 Task: Compose an email to taskers4@outlook.com with the subject 'hello', body 'How are you', set voting buttons to 'Approve/Reject', importance to 'High', and sensitivity to 'Personal'.
Action: Mouse moved to (58, 54)
Screenshot: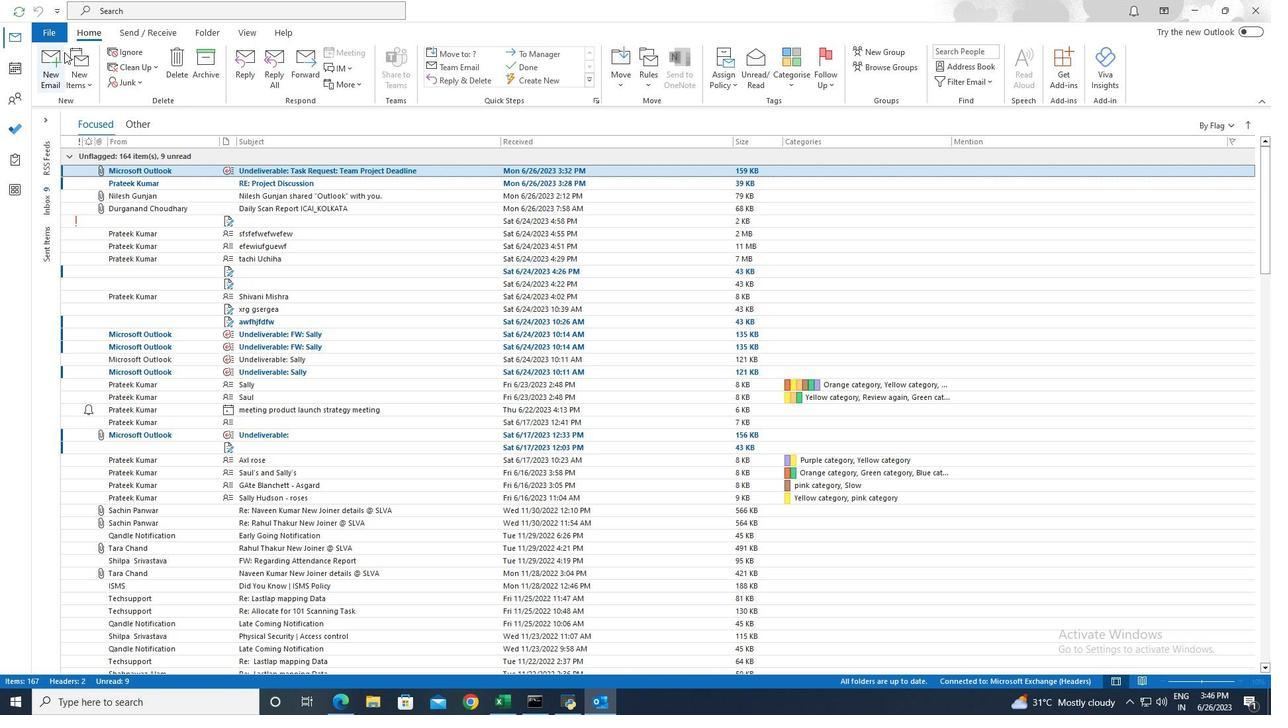
Action: Mouse pressed left at (58, 54)
Screenshot: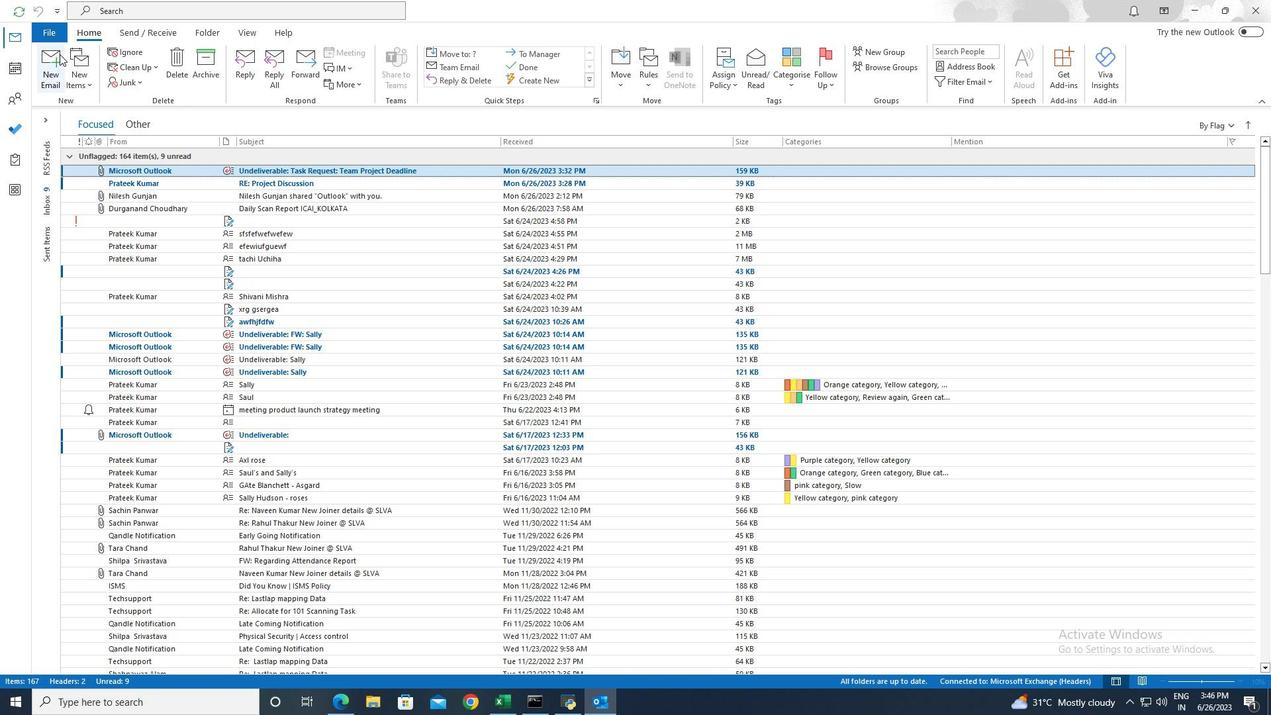 
Action: Mouse moved to (154, 187)
Screenshot: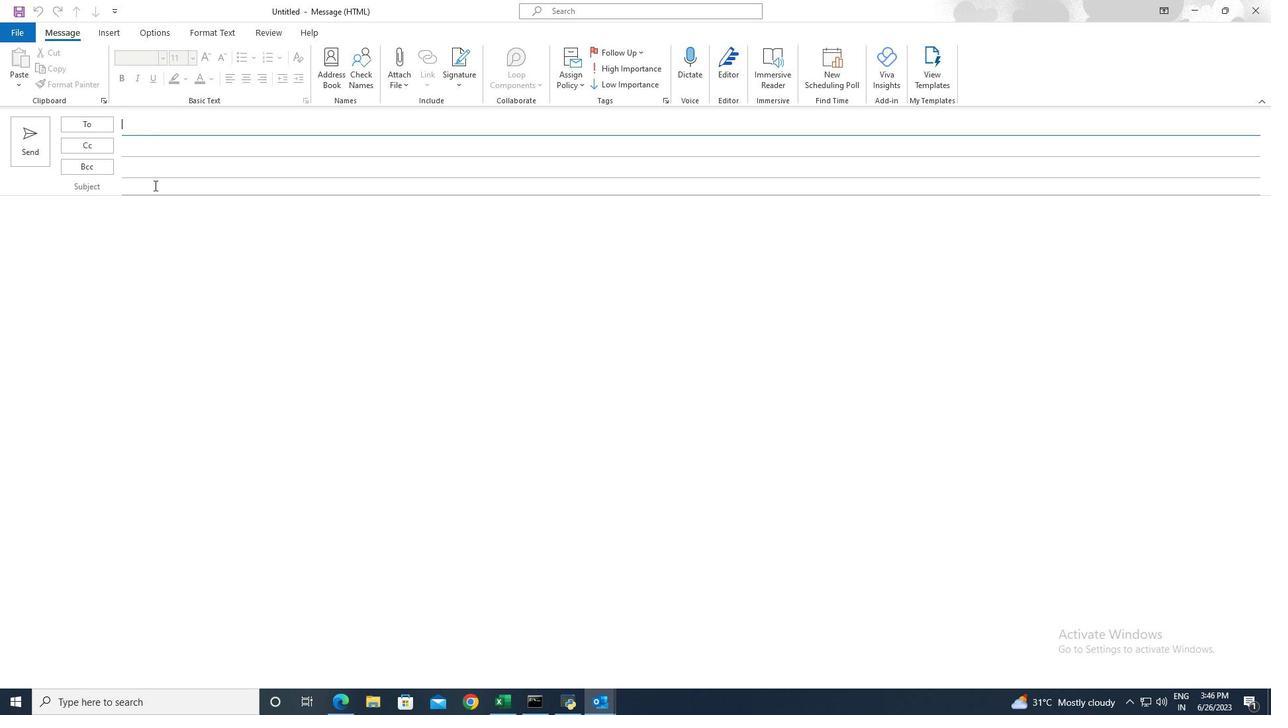 
Action: Mouse pressed left at (154, 187)
Screenshot: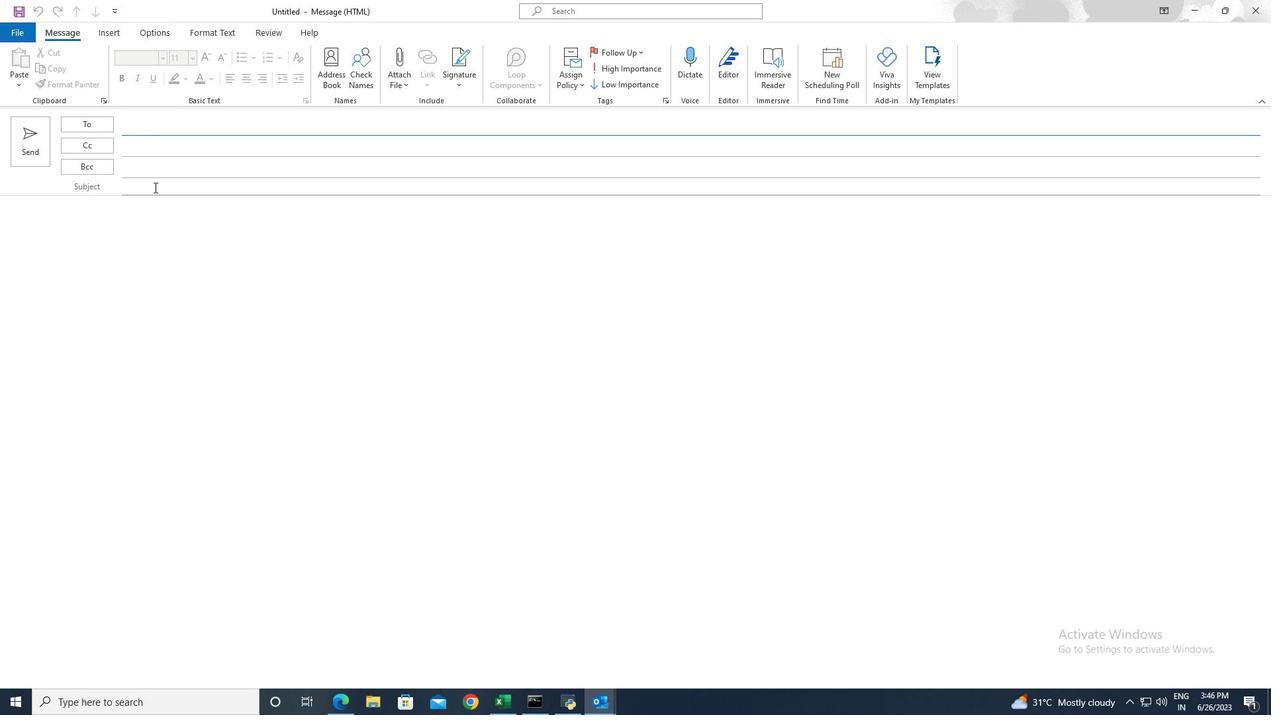 
Action: Key pressed hello
Screenshot: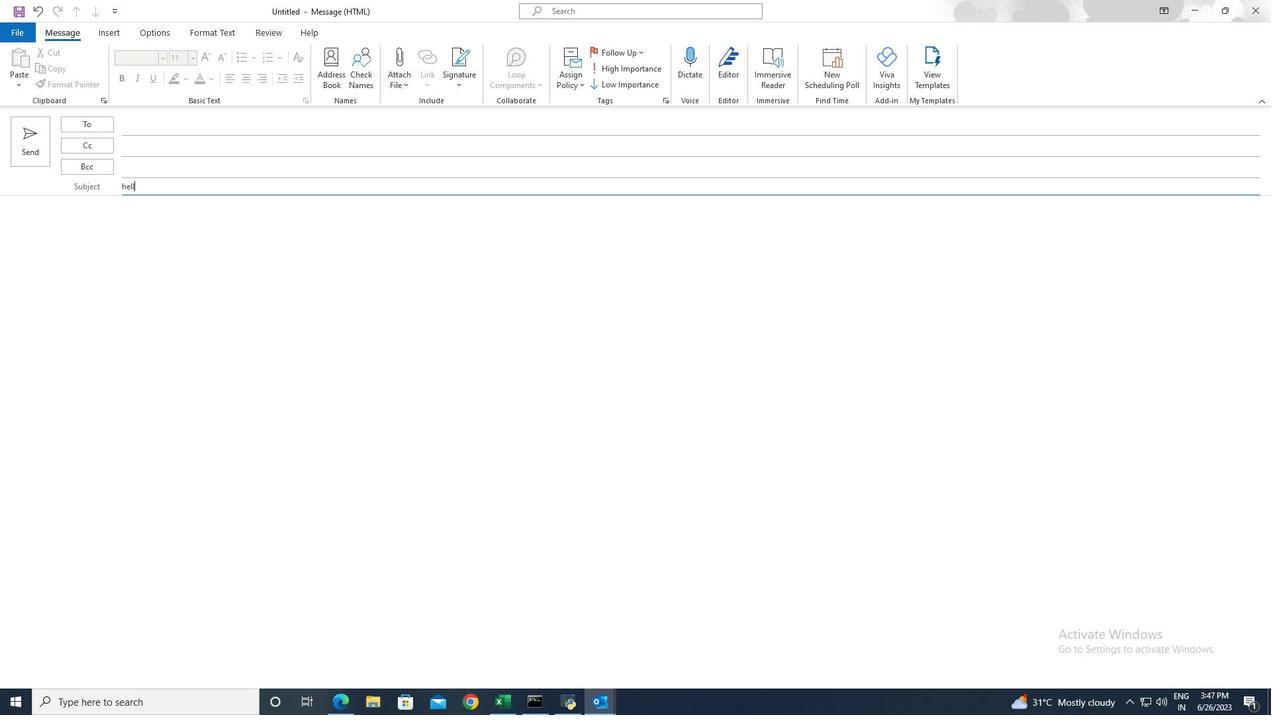 
Action: Mouse moved to (129, 202)
Screenshot: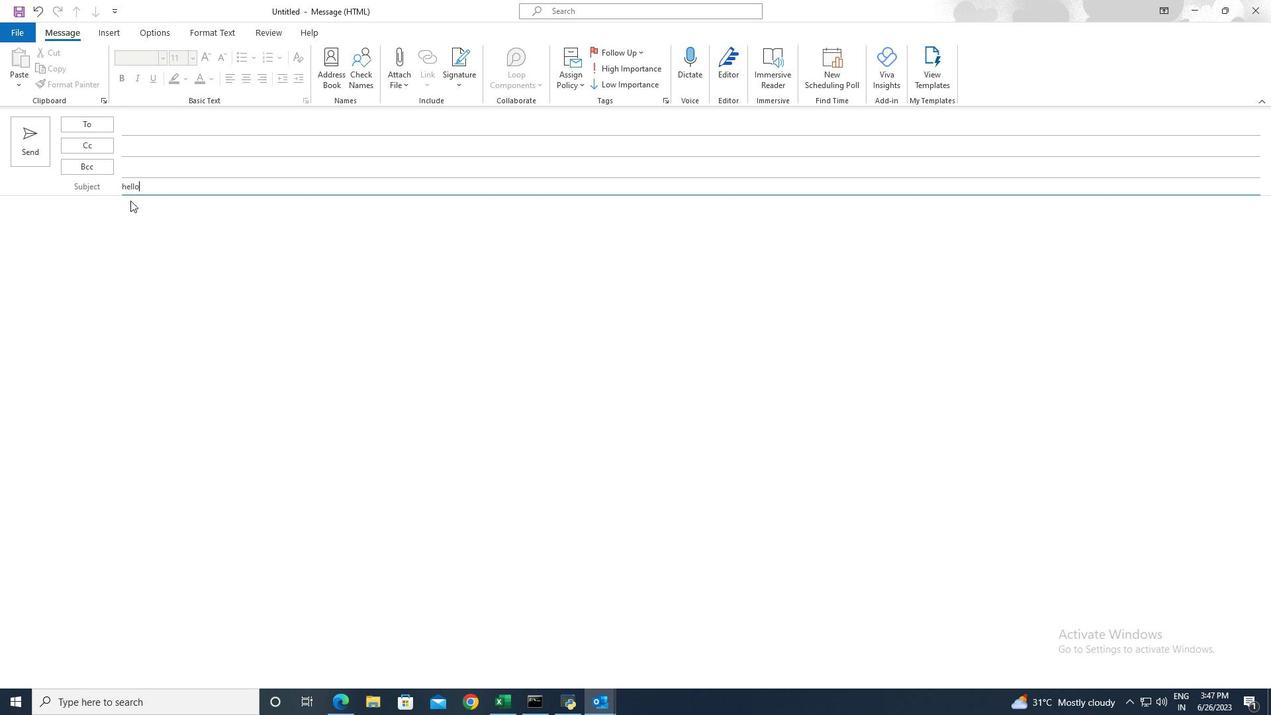
Action: Mouse pressed left at (129, 202)
Screenshot: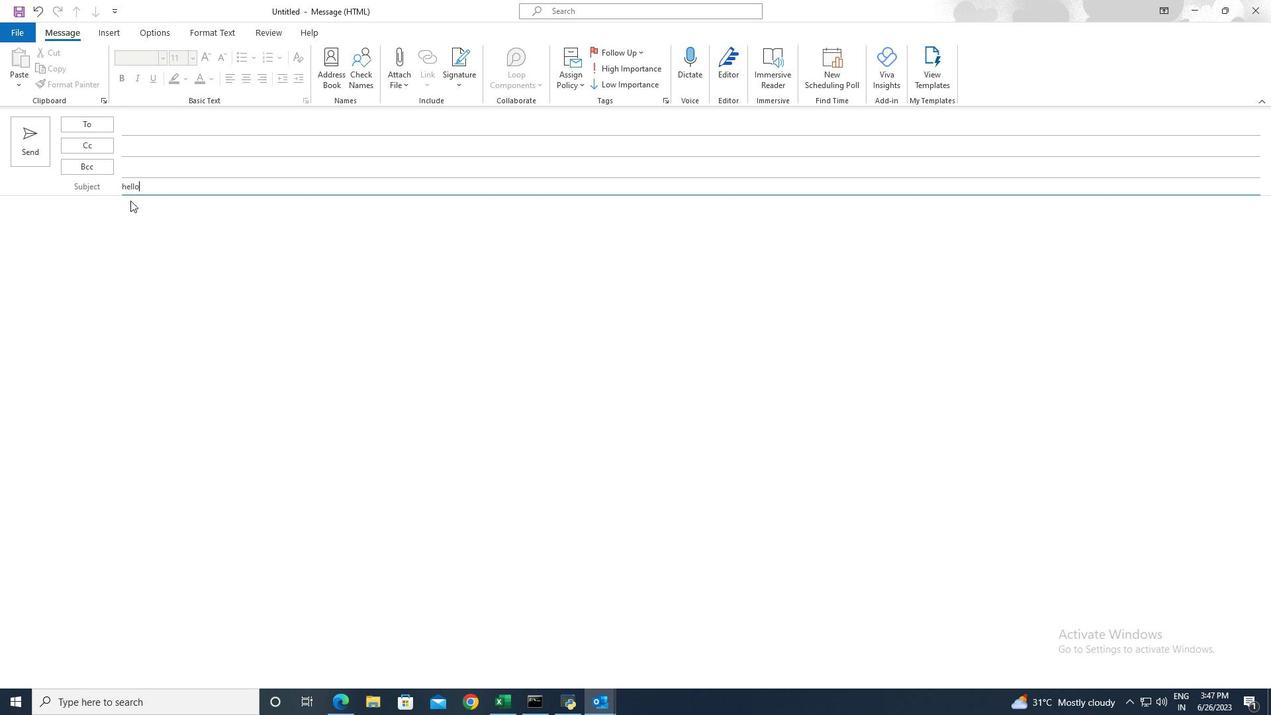 
Action: Key pressed <Key.shift>How<Key.space>are<Key.space>you
Screenshot: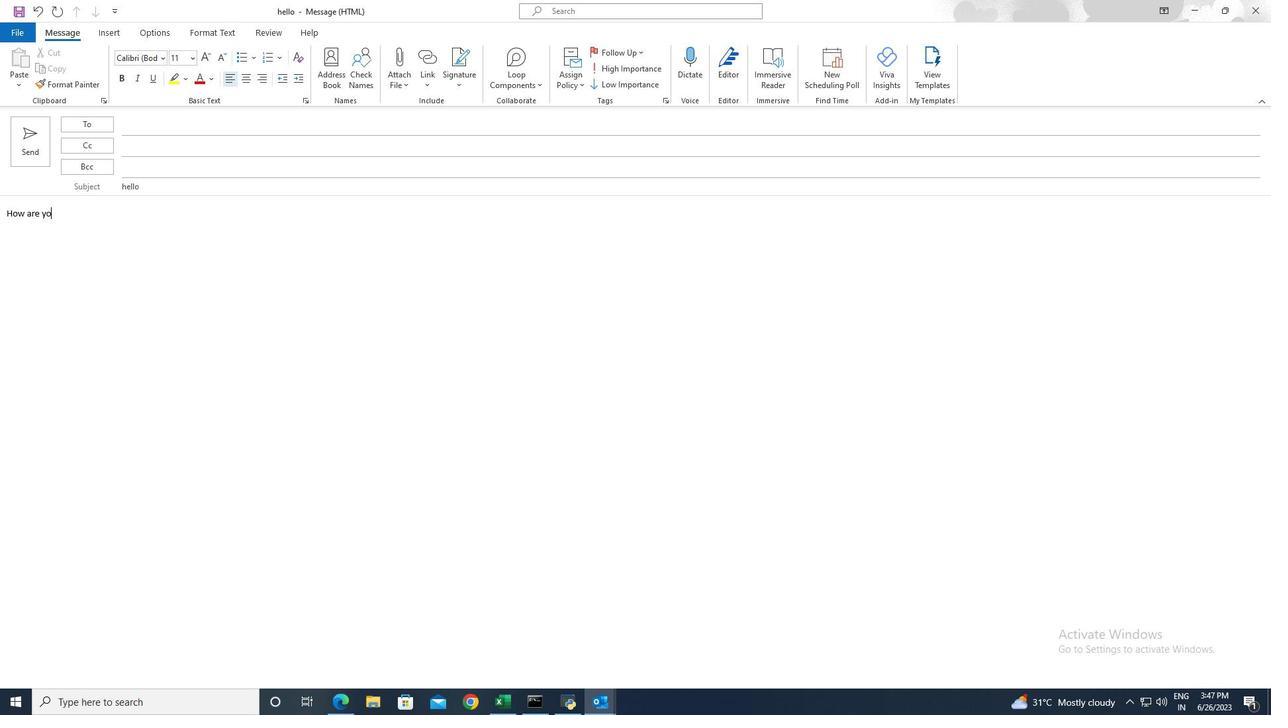 
Action: Mouse moved to (25, 31)
Screenshot: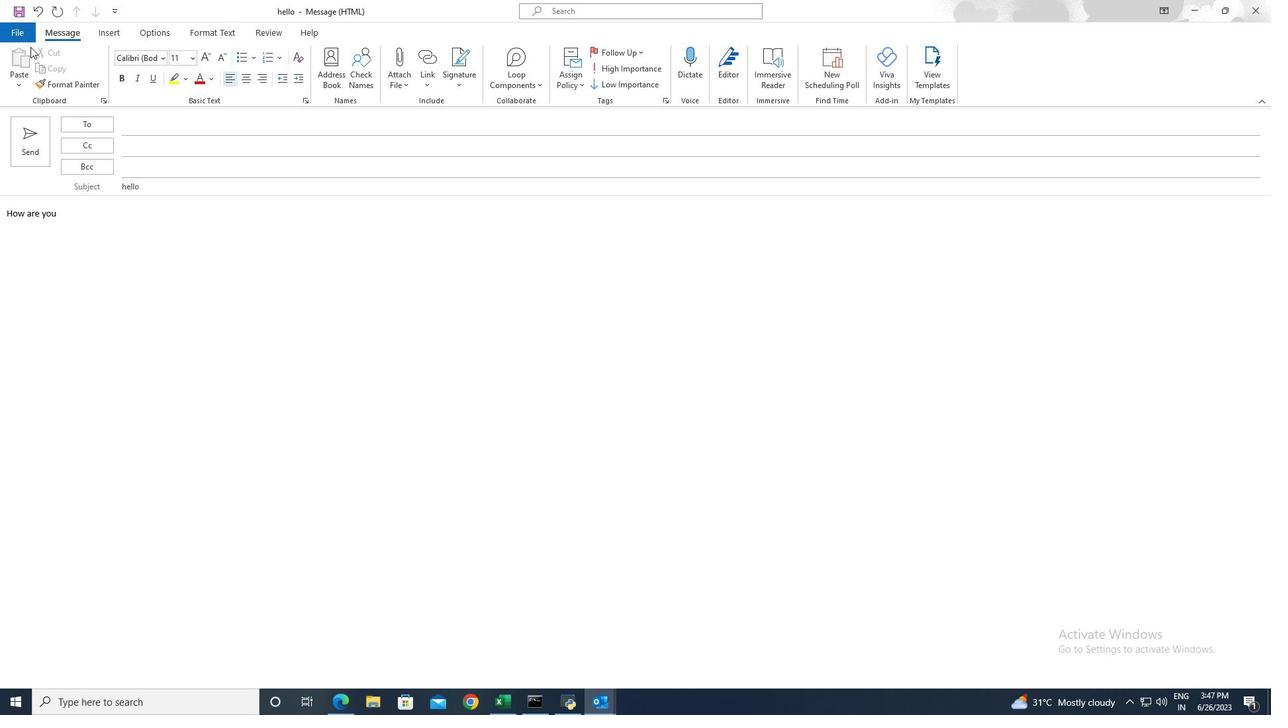 
Action: Mouse pressed left at (25, 31)
Screenshot: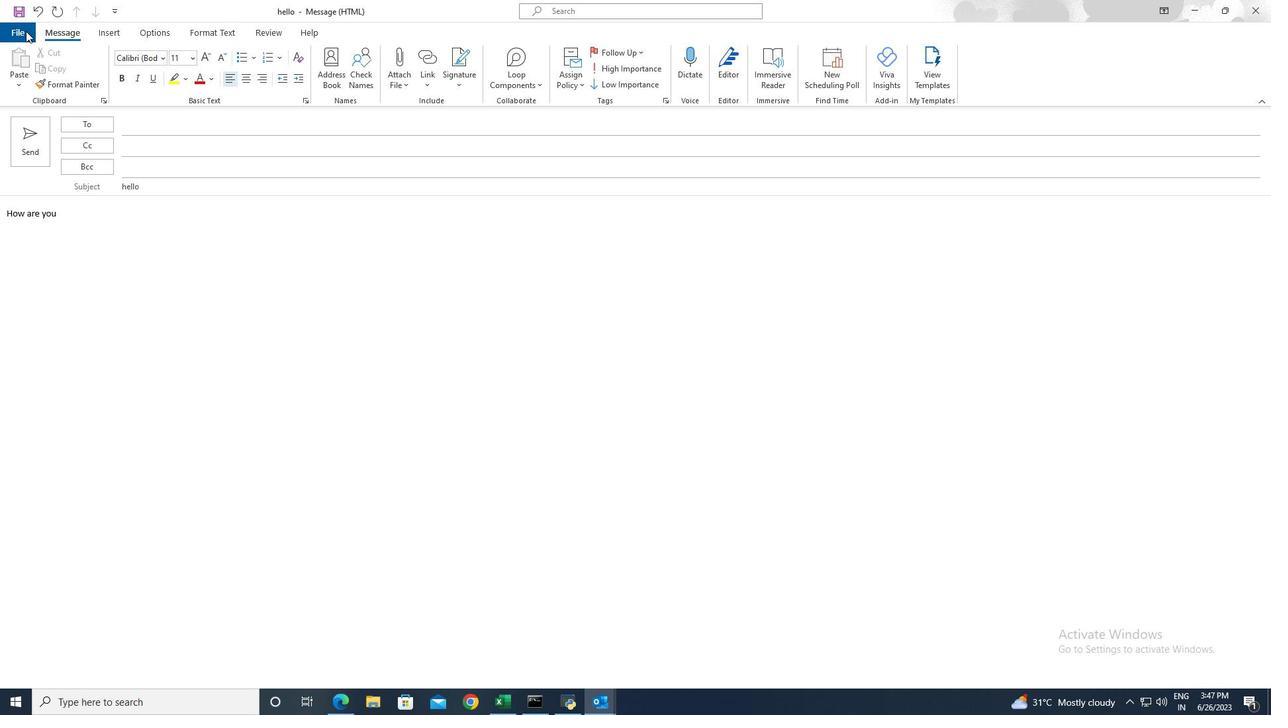 
Action: Mouse moved to (155, 160)
Screenshot: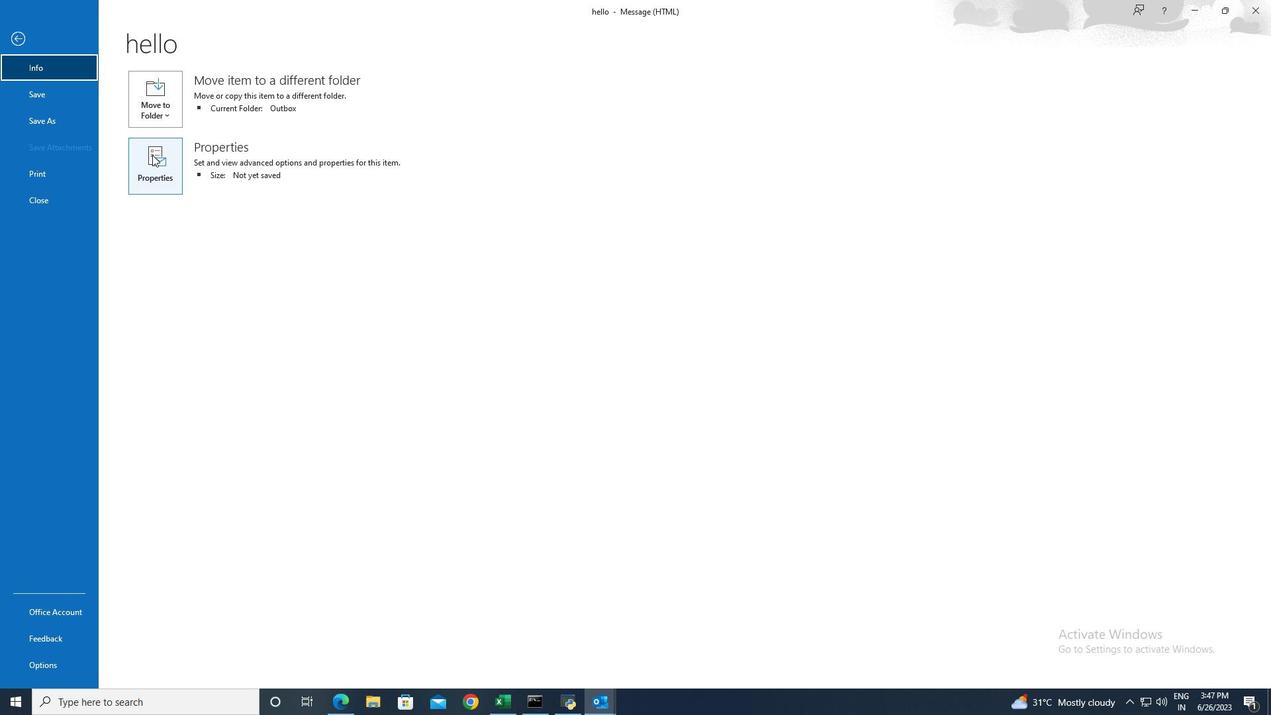 
Action: Mouse pressed left at (155, 160)
Screenshot: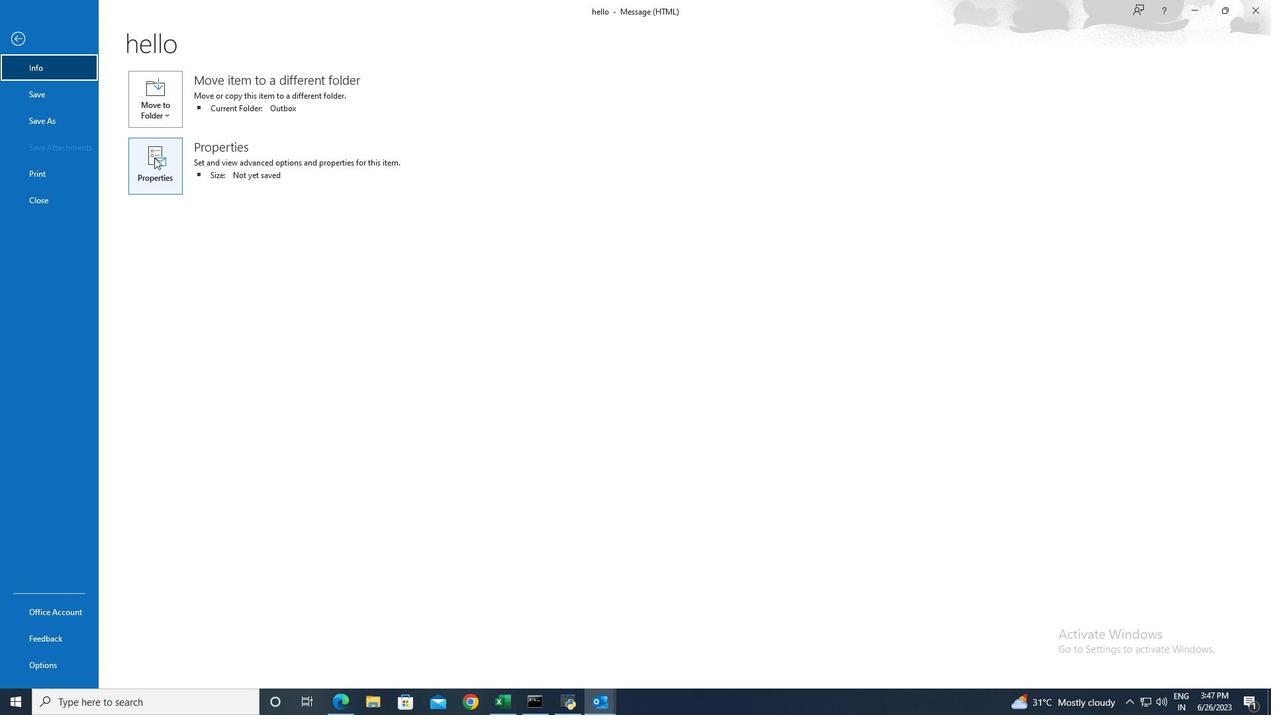 
Action: Mouse moved to (576, 239)
Screenshot: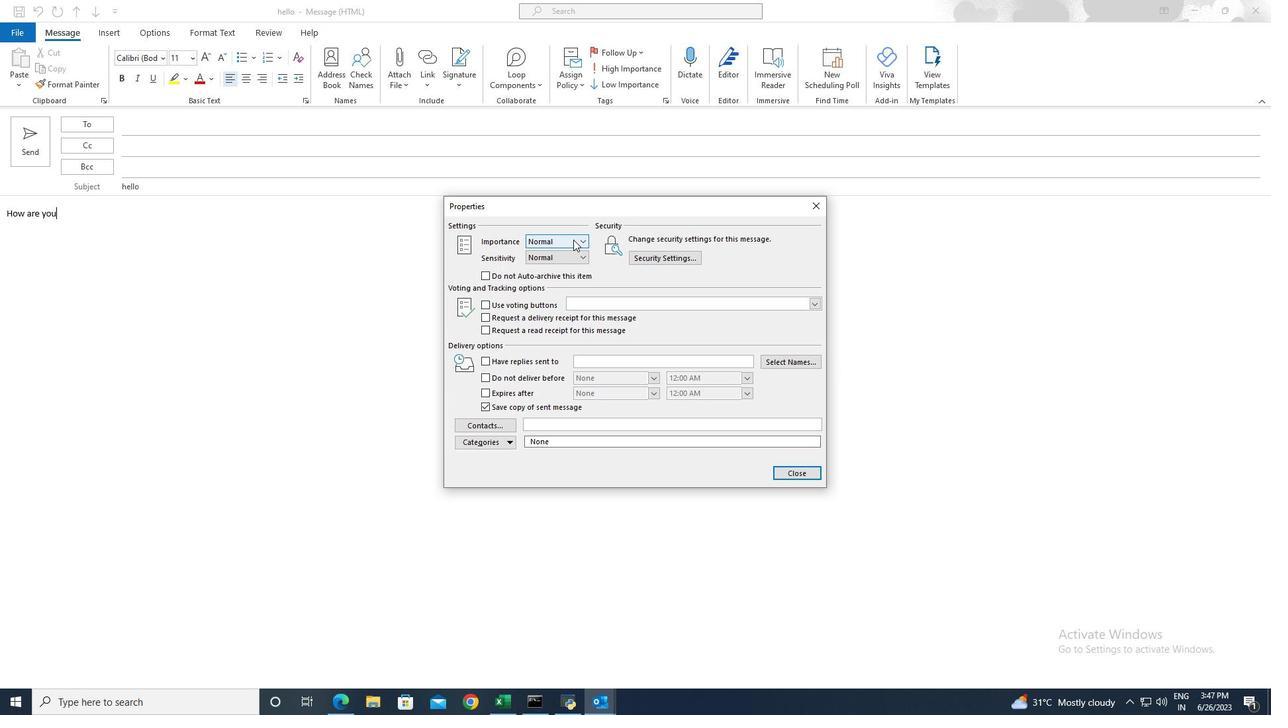
Action: Mouse pressed left at (576, 239)
Screenshot: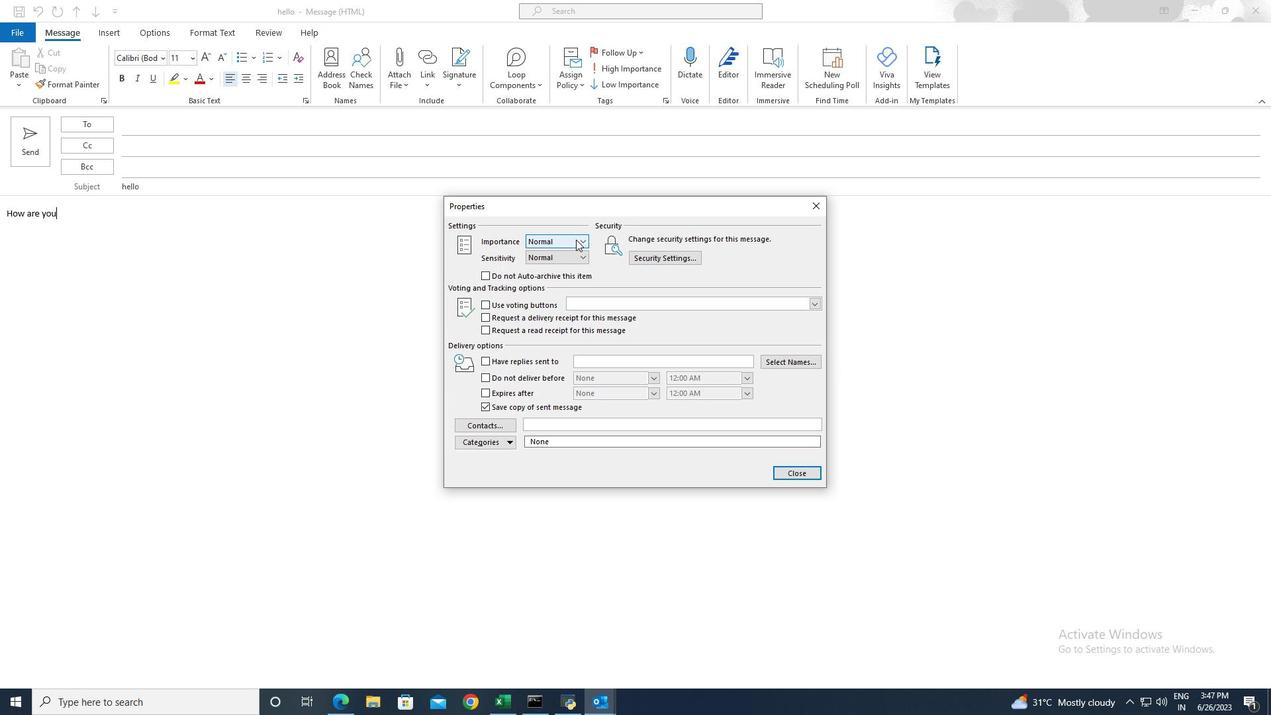 
Action: Mouse moved to (572, 268)
Screenshot: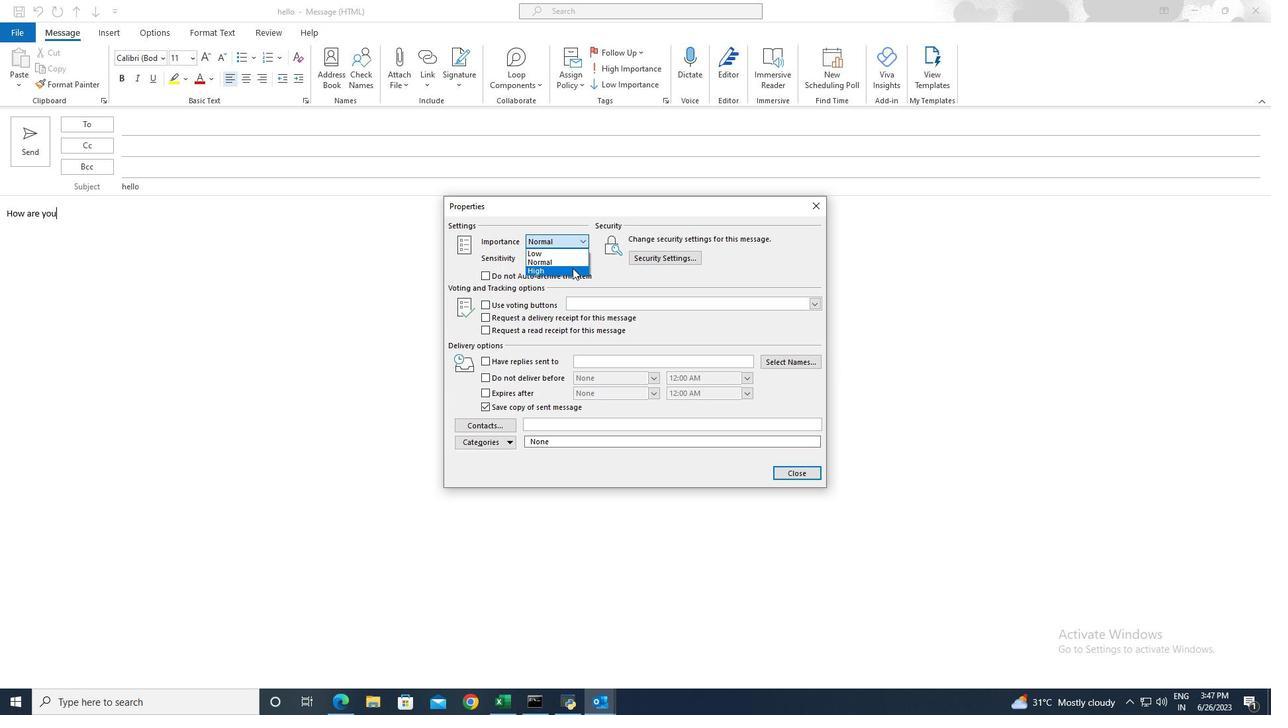 
Action: Mouse pressed left at (572, 268)
Screenshot: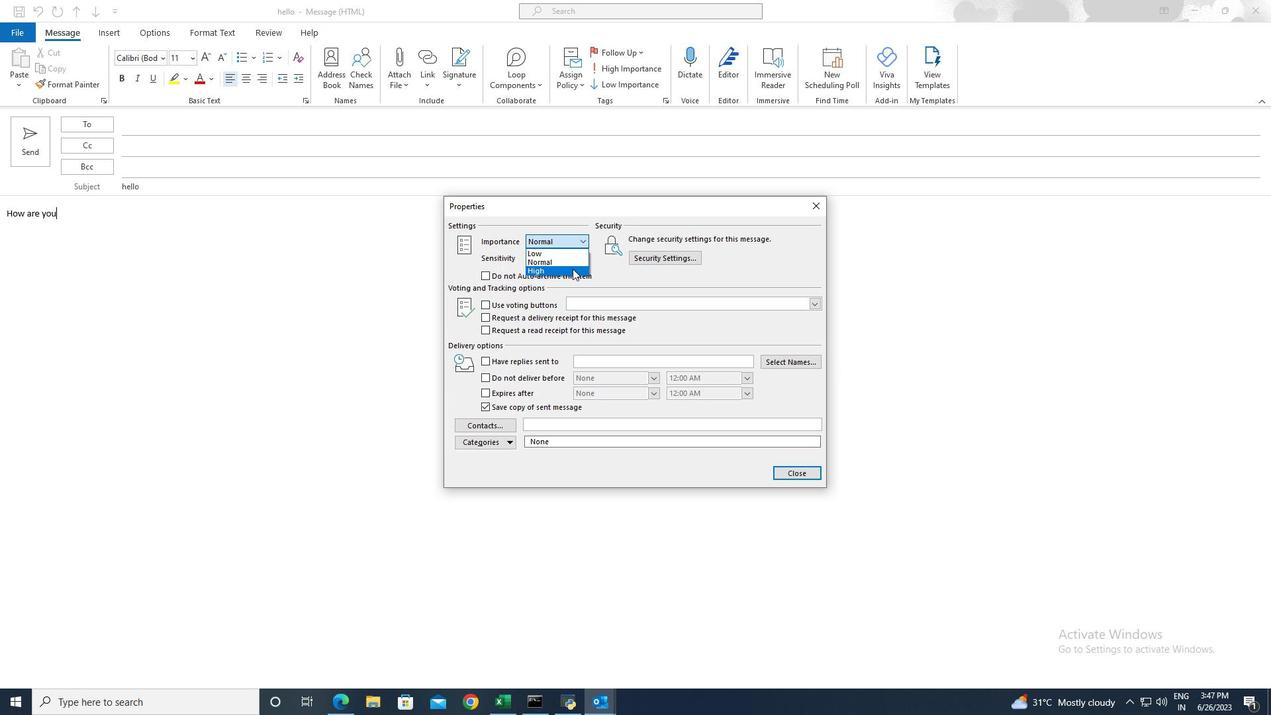 
Action: Mouse moved to (586, 257)
Screenshot: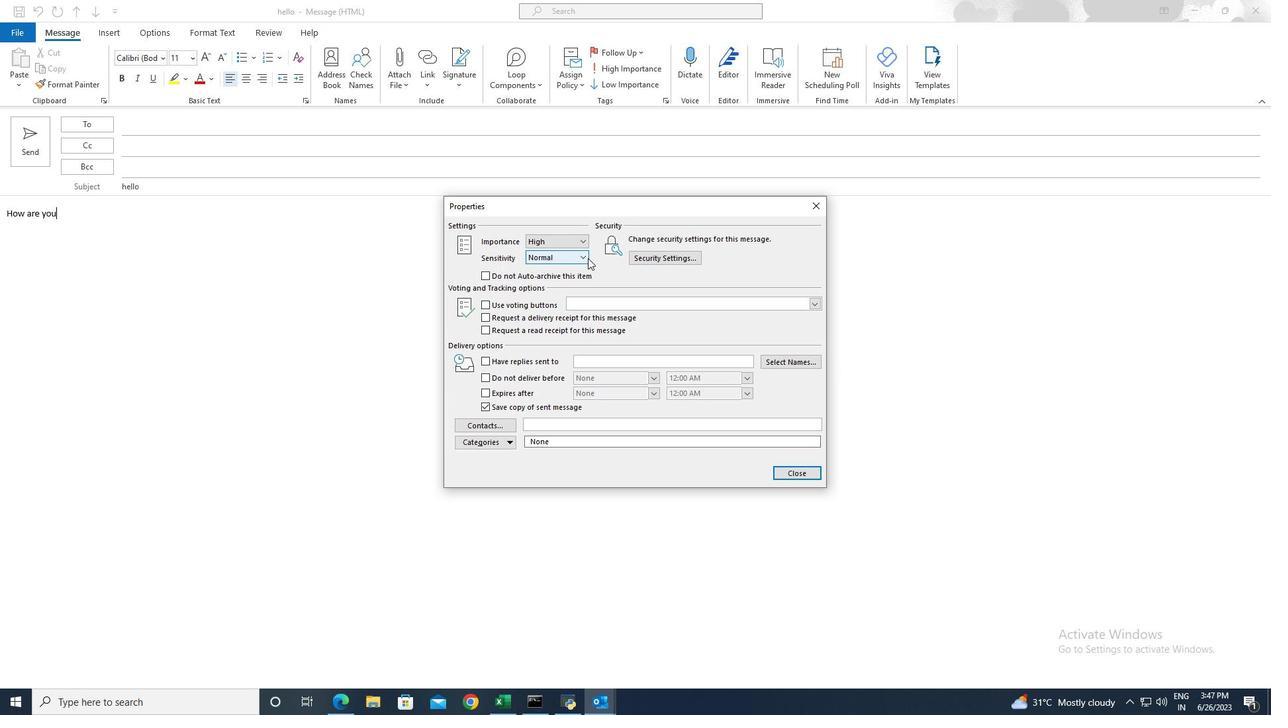 
Action: Mouse pressed left at (586, 257)
Screenshot: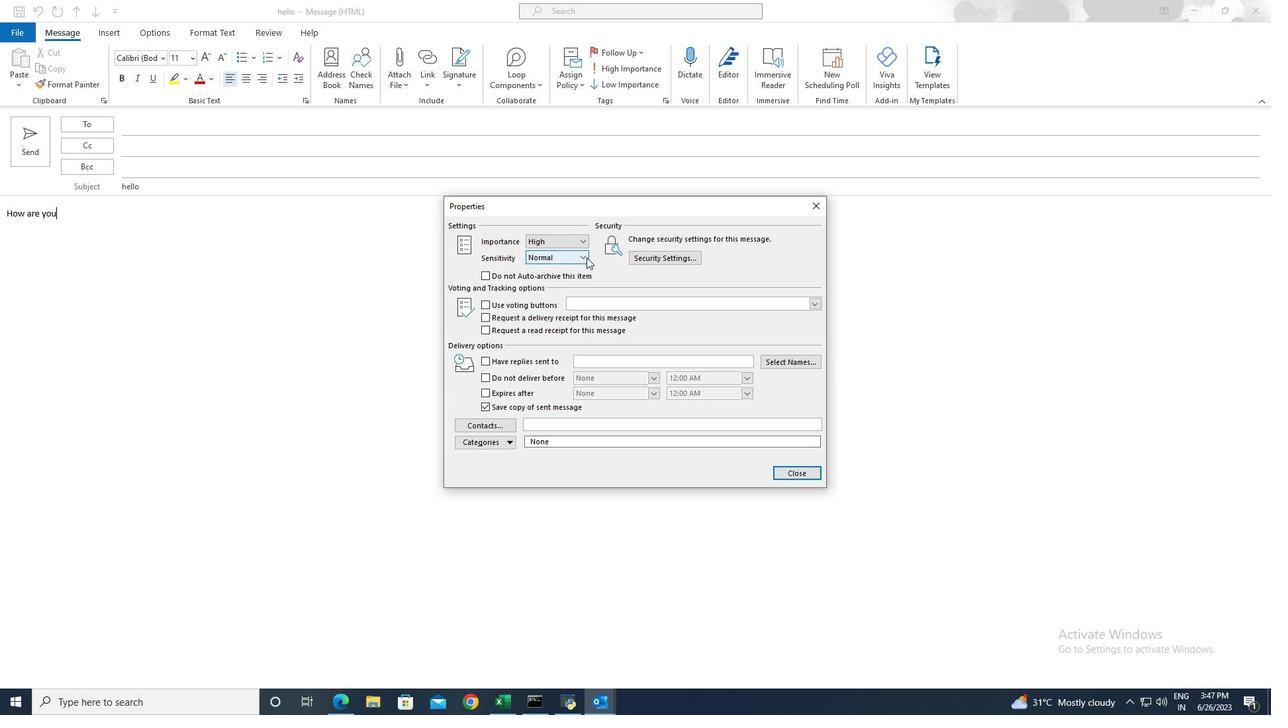 
Action: Mouse moved to (570, 274)
Screenshot: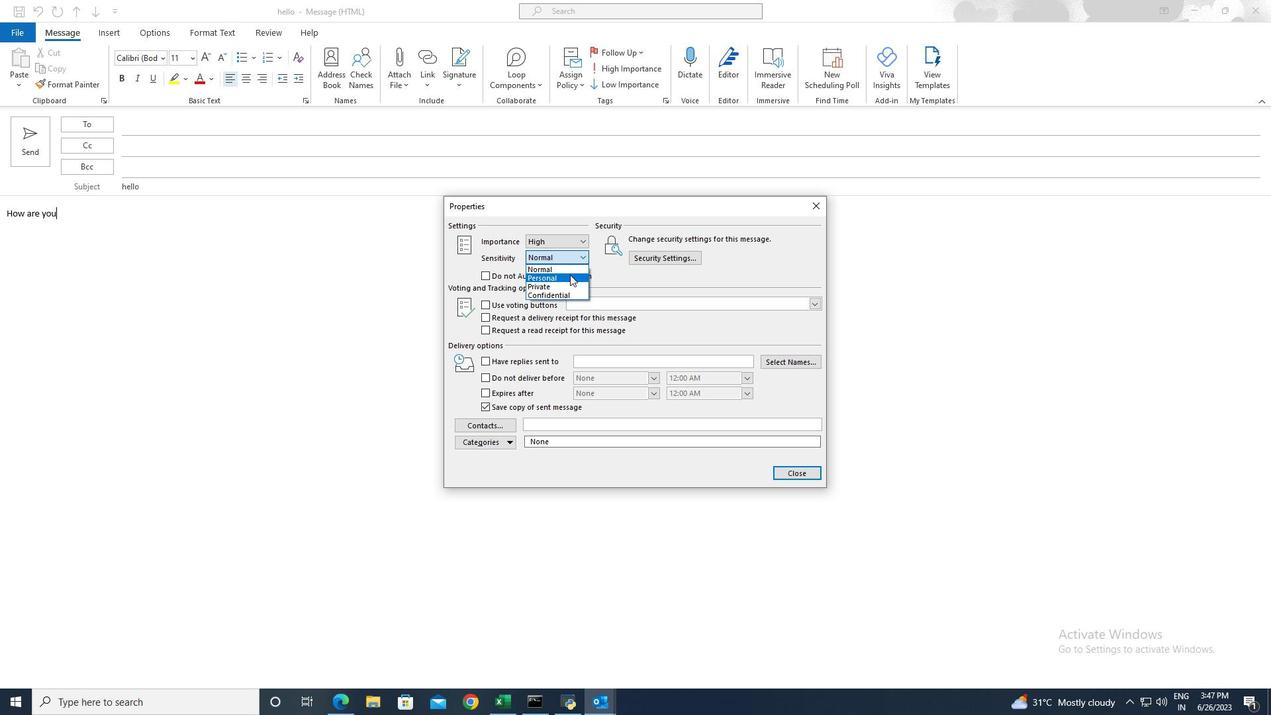 
Action: Mouse pressed left at (570, 274)
Screenshot: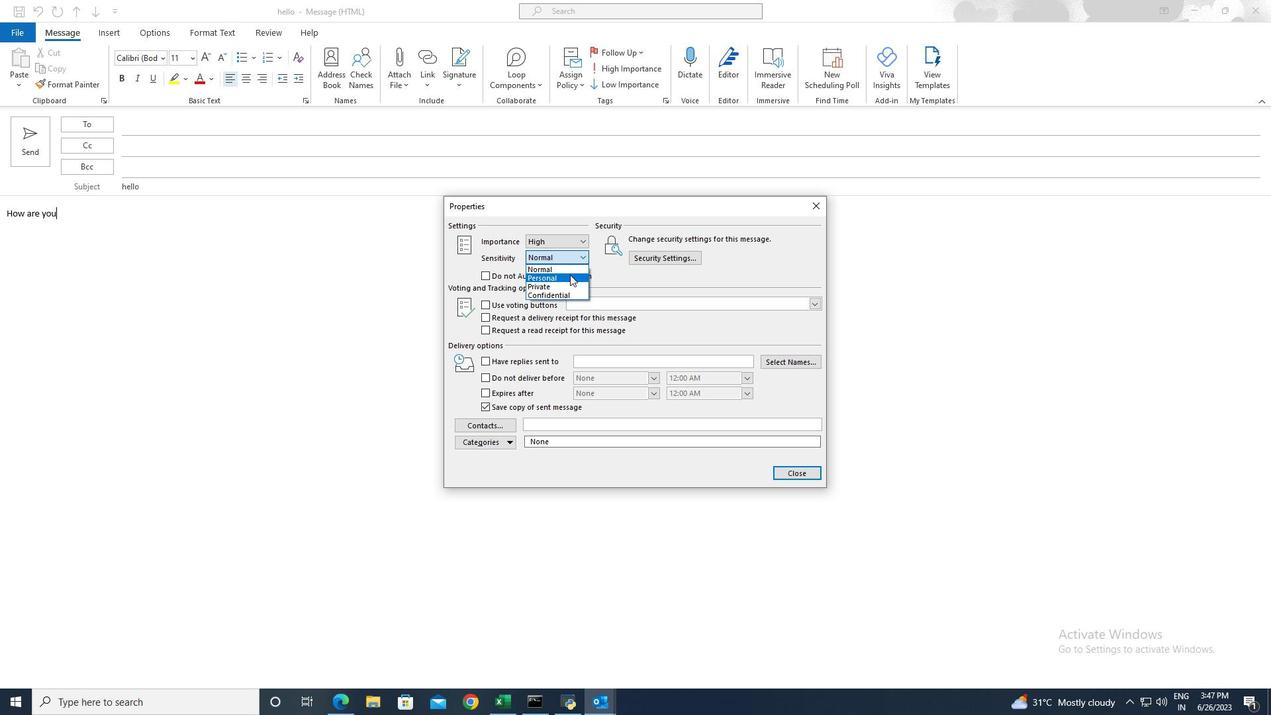 
Action: Mouse moved to (488, 276)
Screenshot: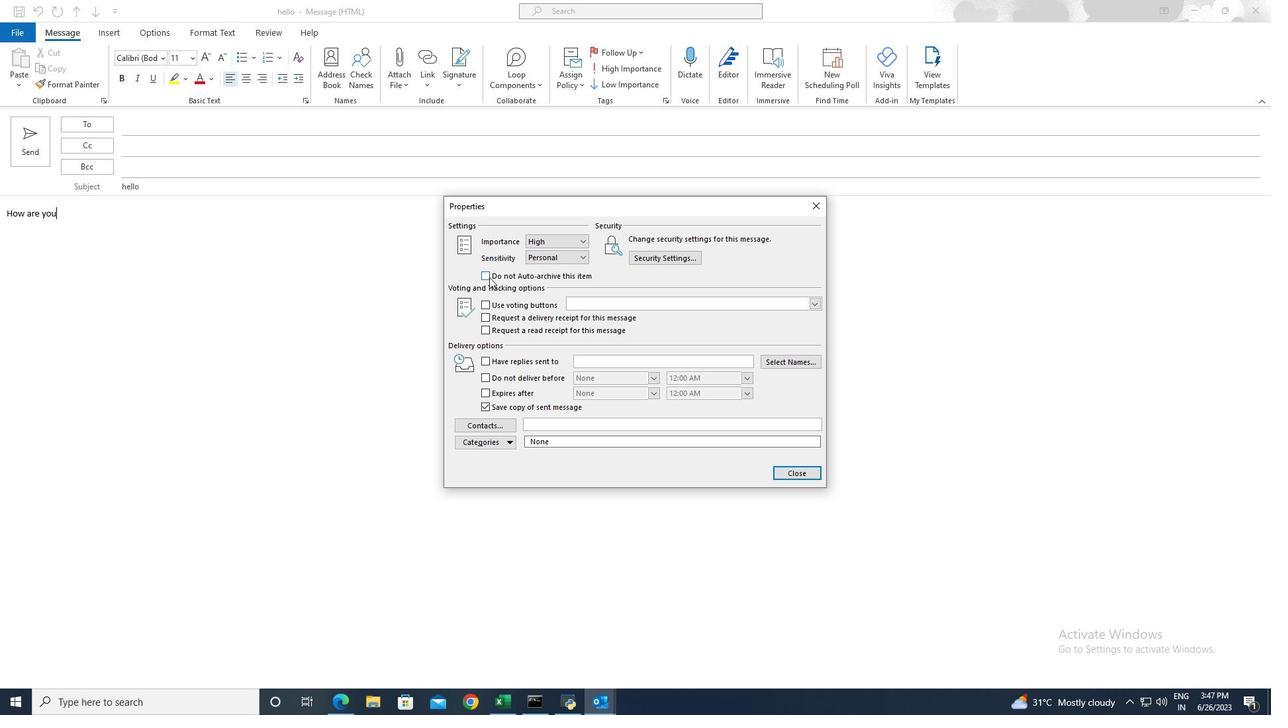 
Action: Mouse pressed left at (488, 276)
Screenshot: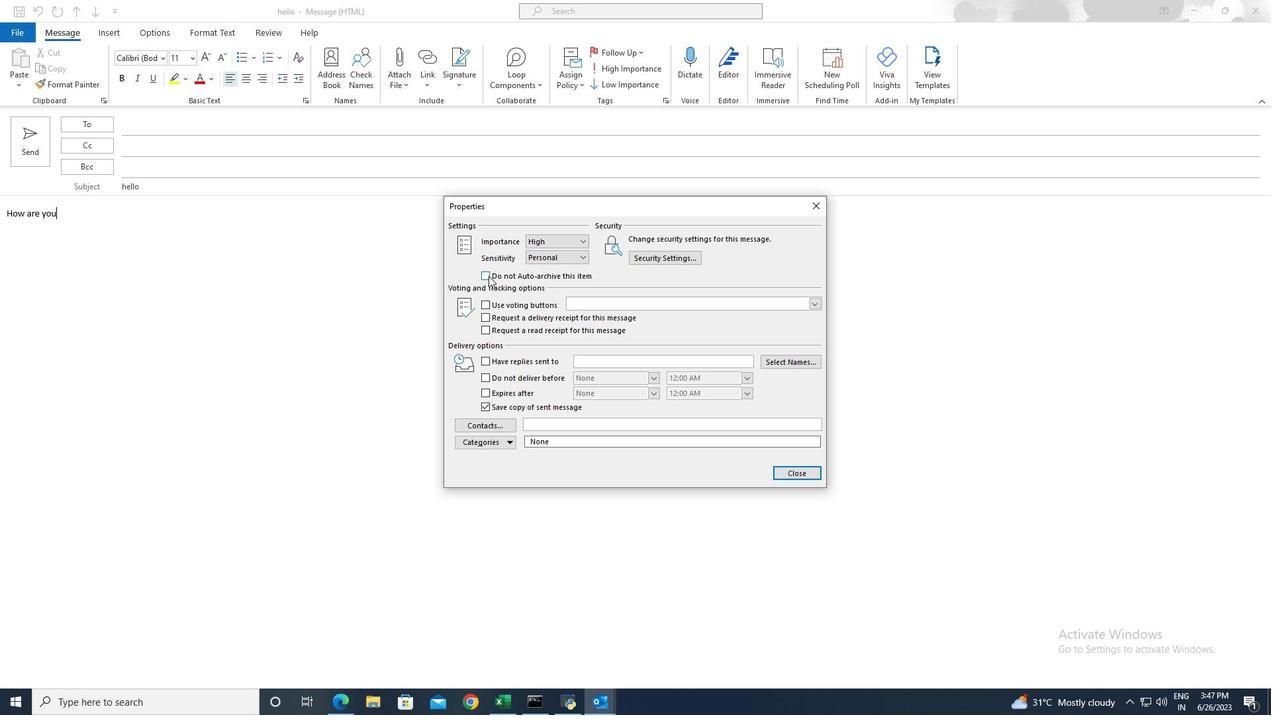 
Action: Mouse moved to (483, 303)
Screenshot: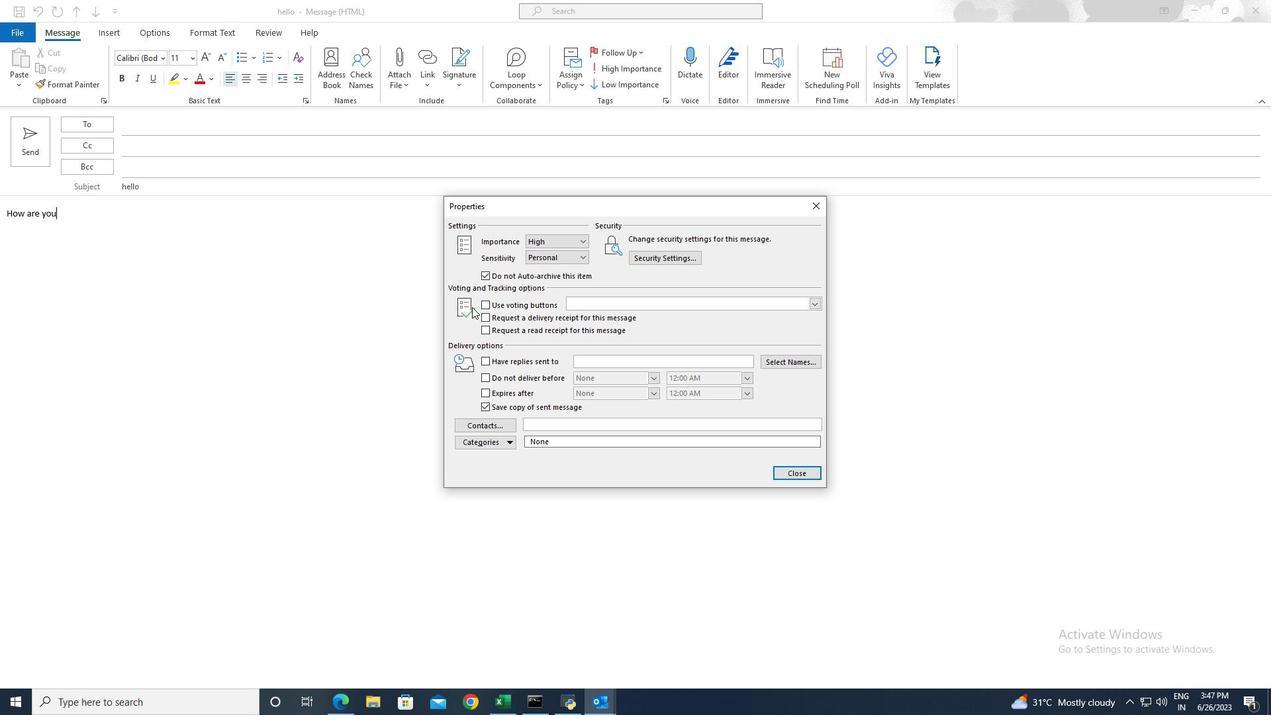 
Action: Mouse pressed left at (483, 303)
Screenshot: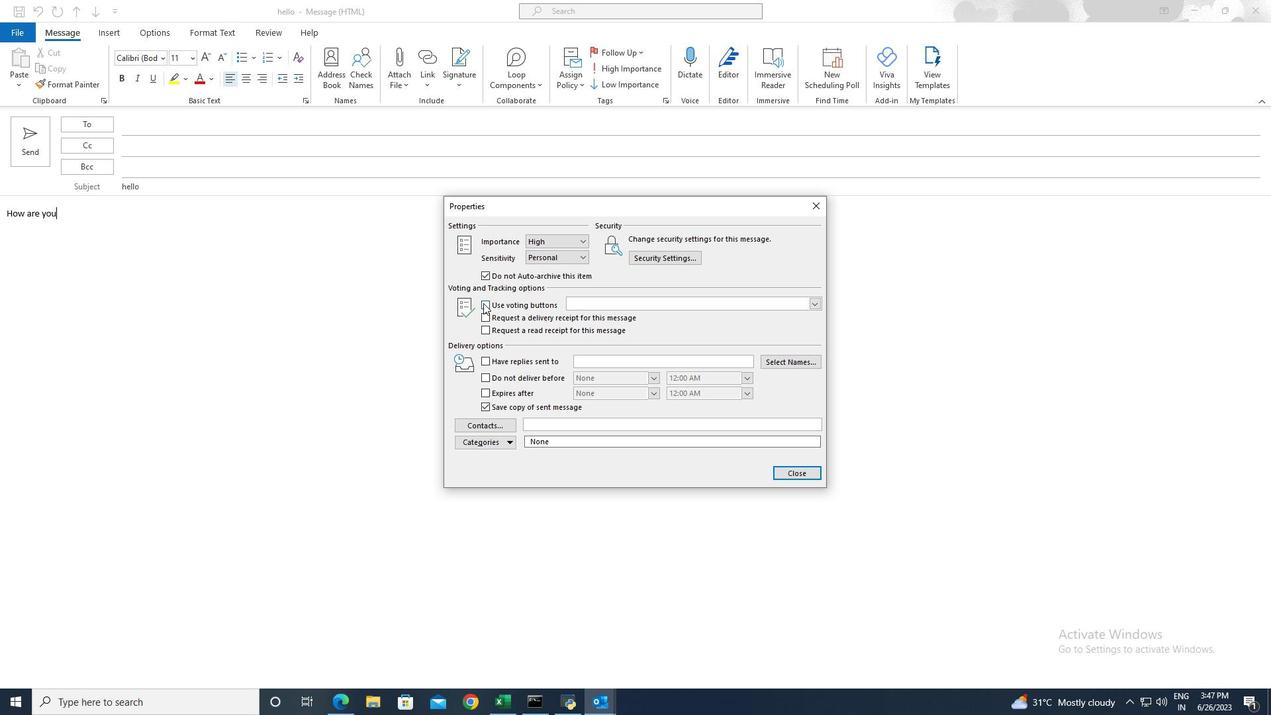 
Action: Mouse moved to (793, 472)
Screenshot: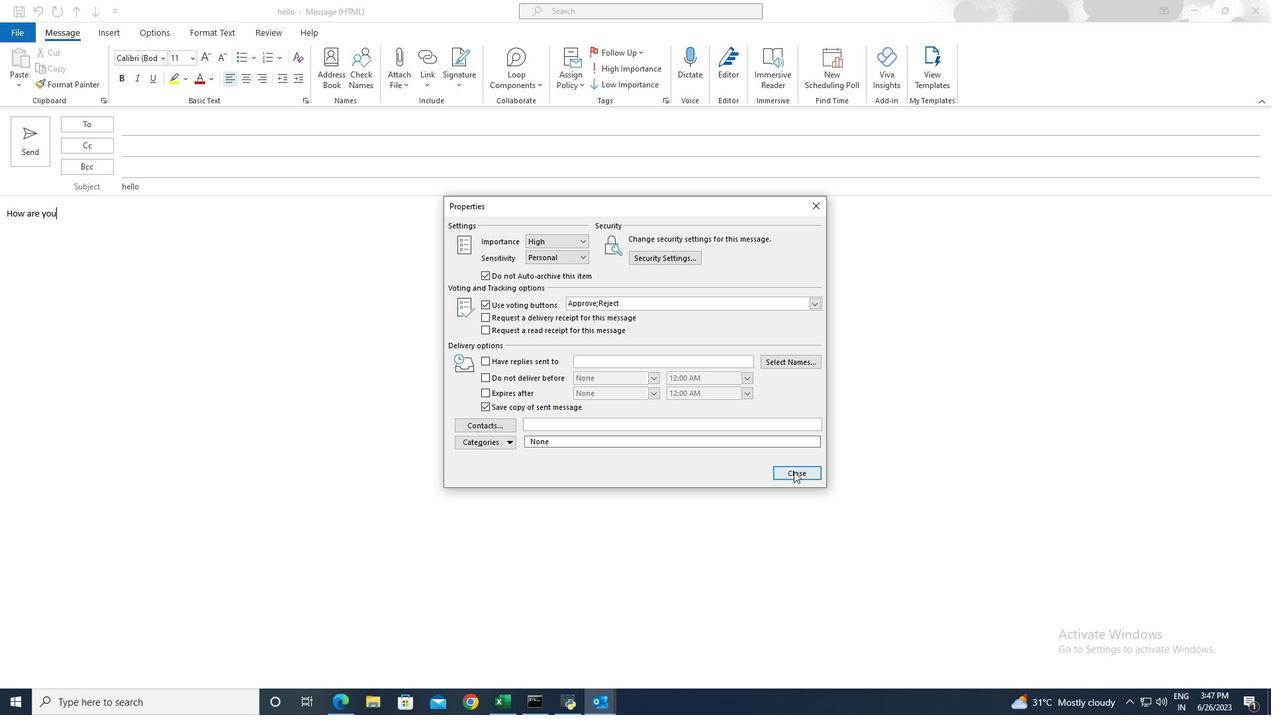 
Action: Mouse pressed left at (793, 472)
Screenshot: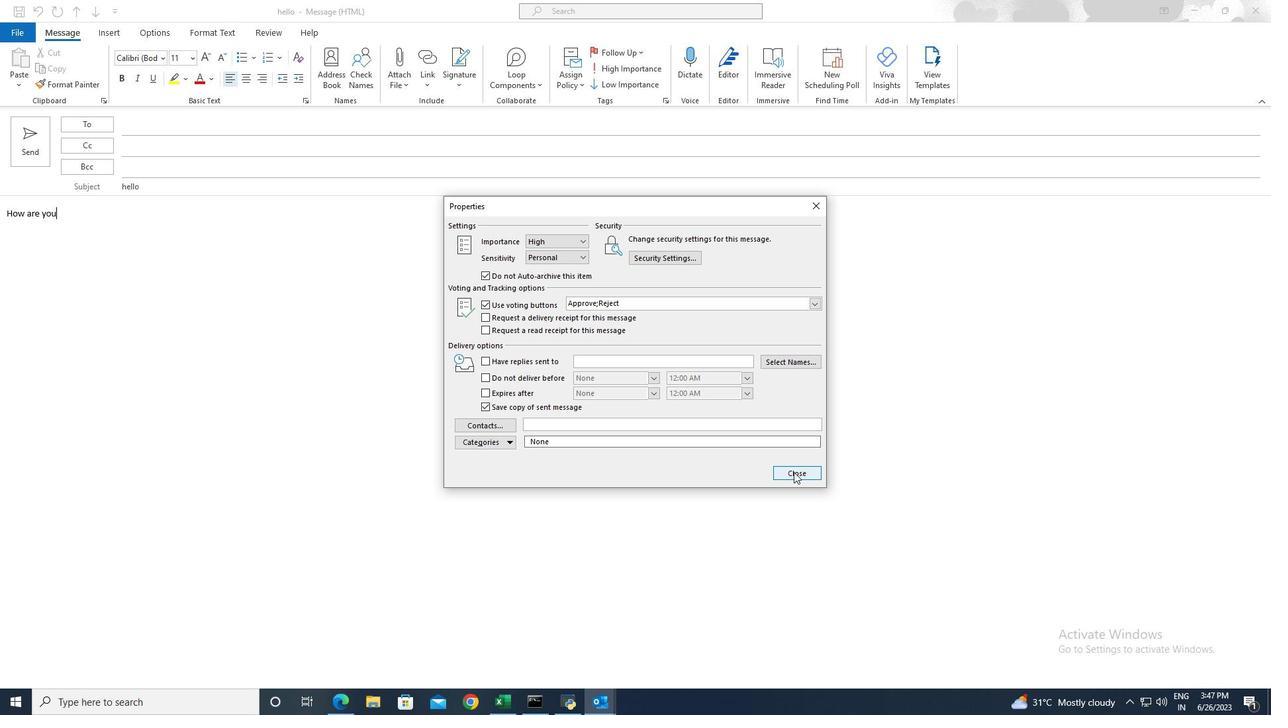 
Action: Mouse moved to (149, 148)
Screenshot: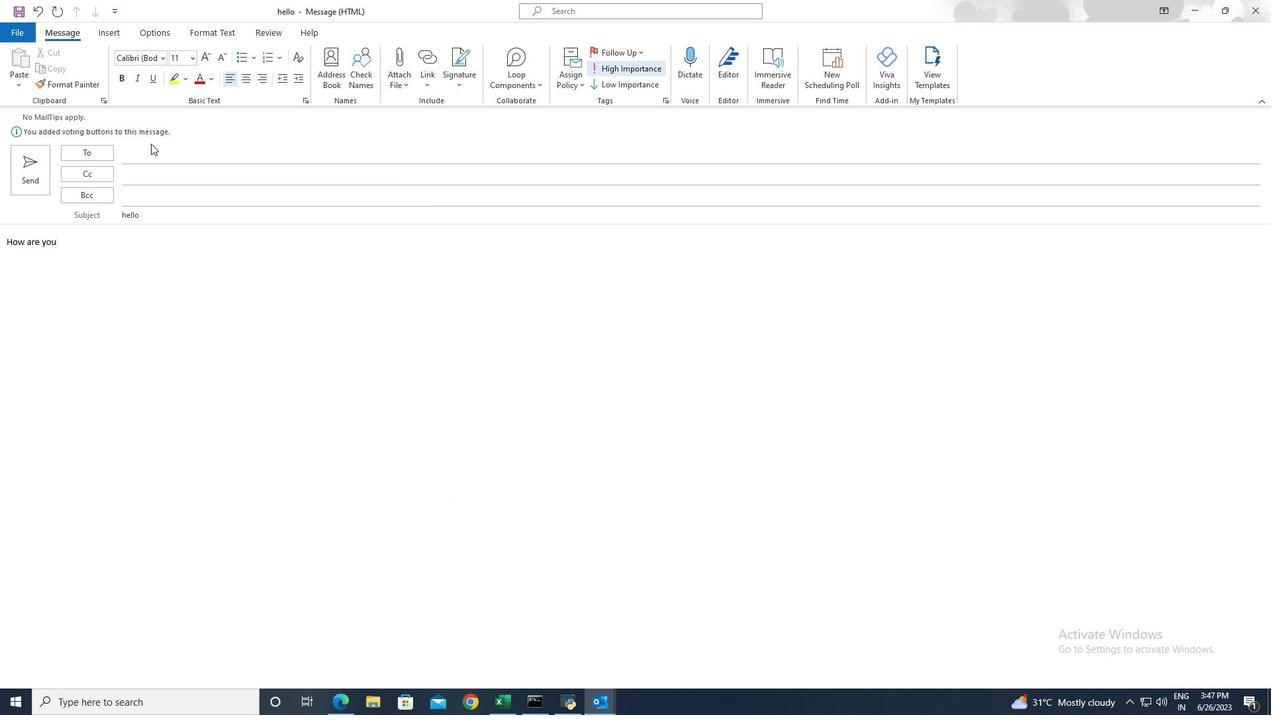 
Action: Mouse pressed left at (149, 148)
Screenshot: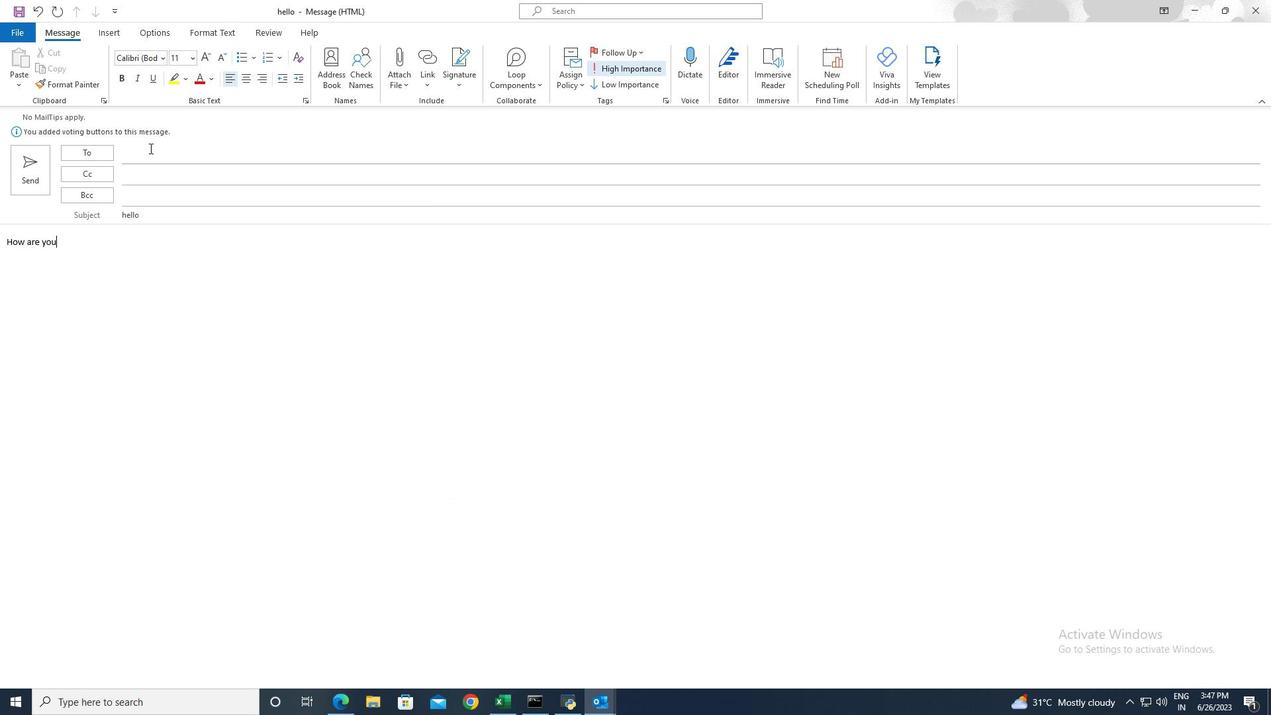 
Action: Key pressed <Key.shift><Key.shift>taskers<Key.shift><Key.shift><Key.shift><Key.shift><Key.shift><Key.shift><Key.shift><Key.shift><Key.shift><Key.shift><Key.shift><Key.shift><Key.shift><Key.shift><Key.shift><Key.shift>4<Key.shift>@outlook.com
Screenshot: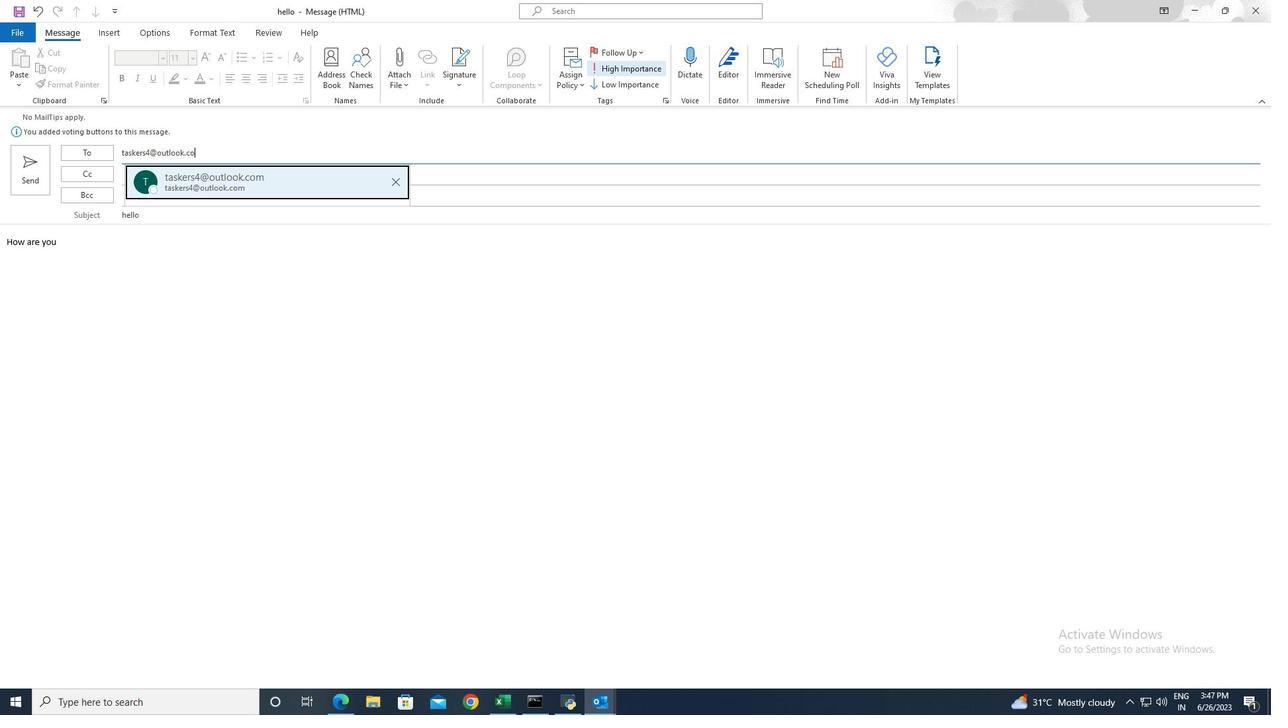 
Action: Mouse moved to (228, 184)
Screenshot: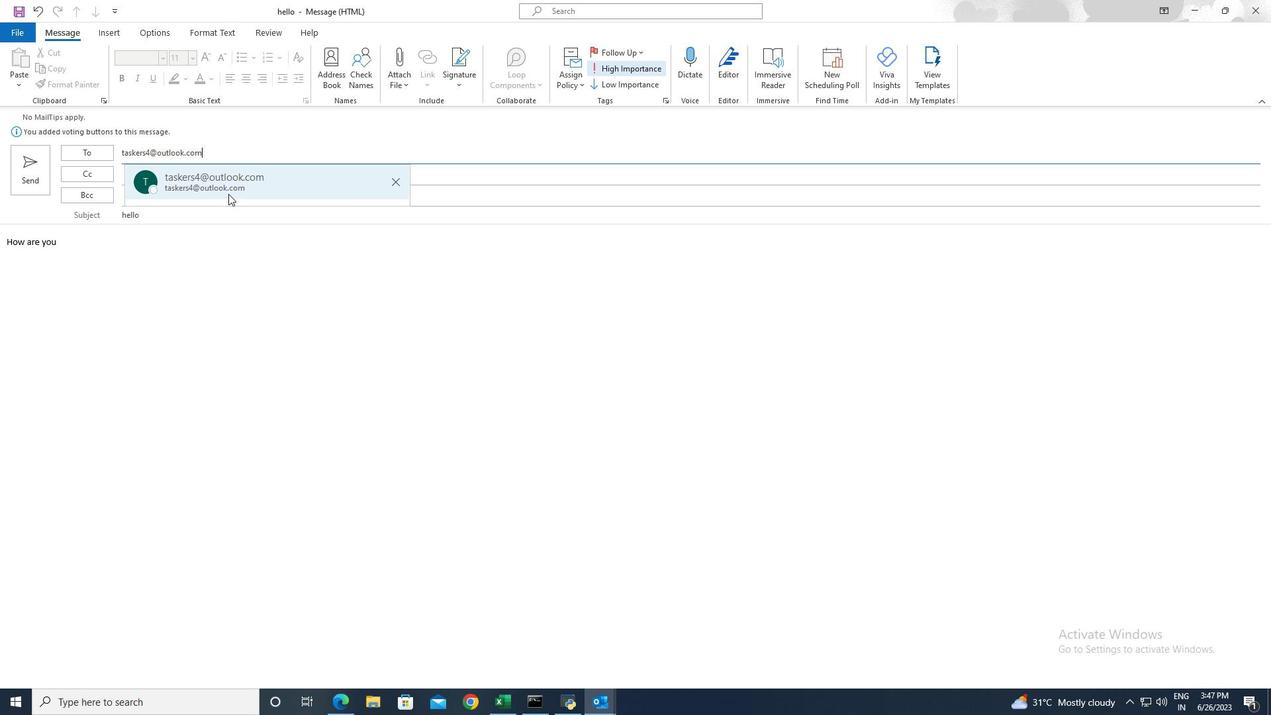 
Action: Mouse pressed left at (228, 184)
Screenshot: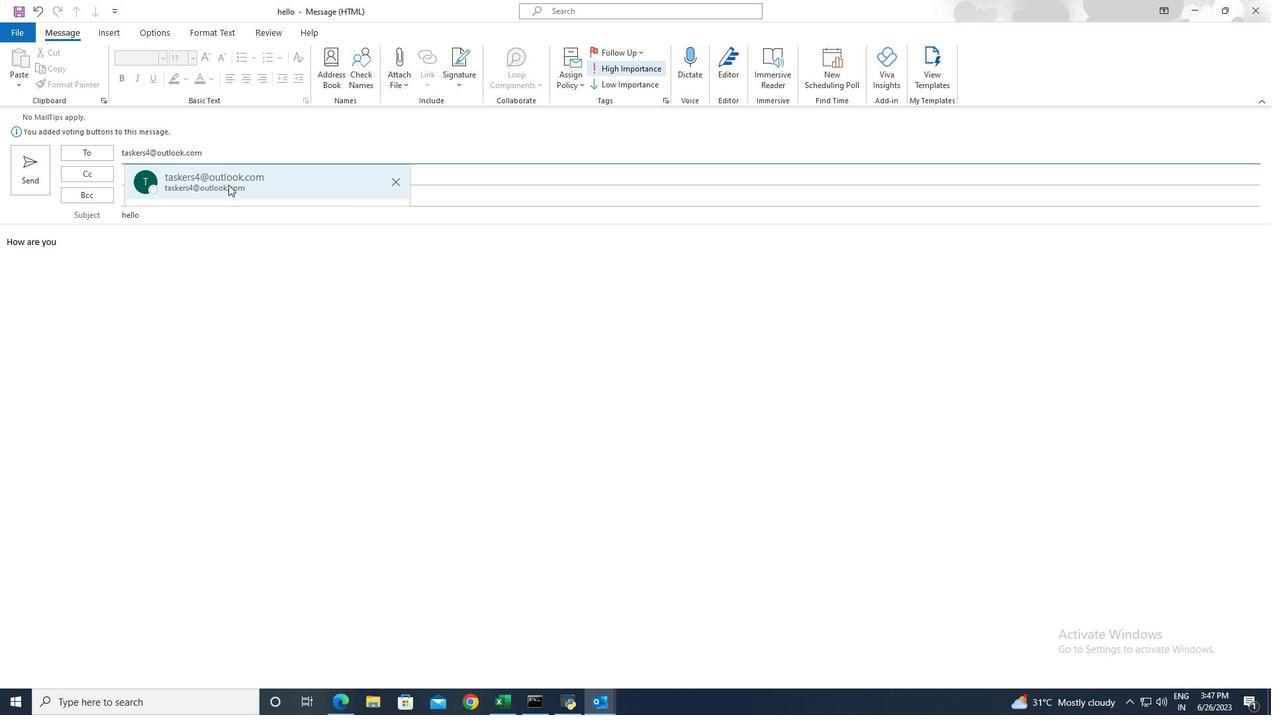 
Action: Mouse moved to (43, 168)
Screenshot: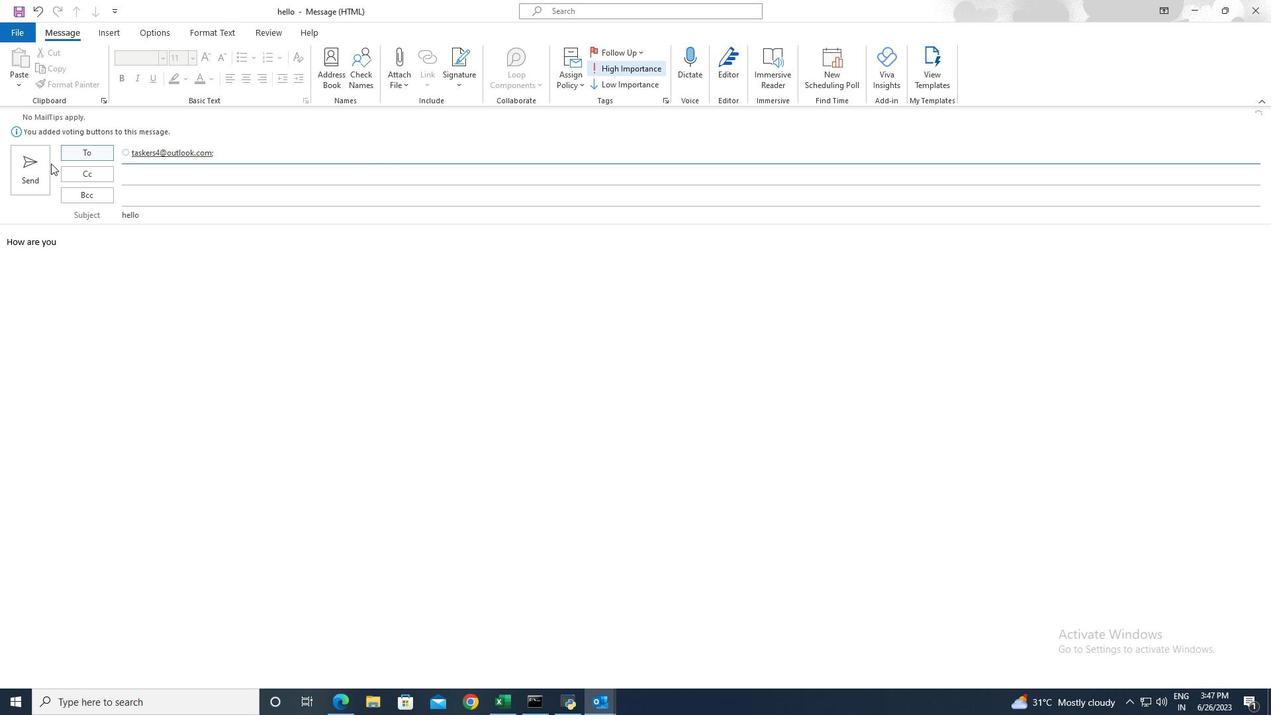 
Action: Mouse pressed left at (43, 168)
Screenshot: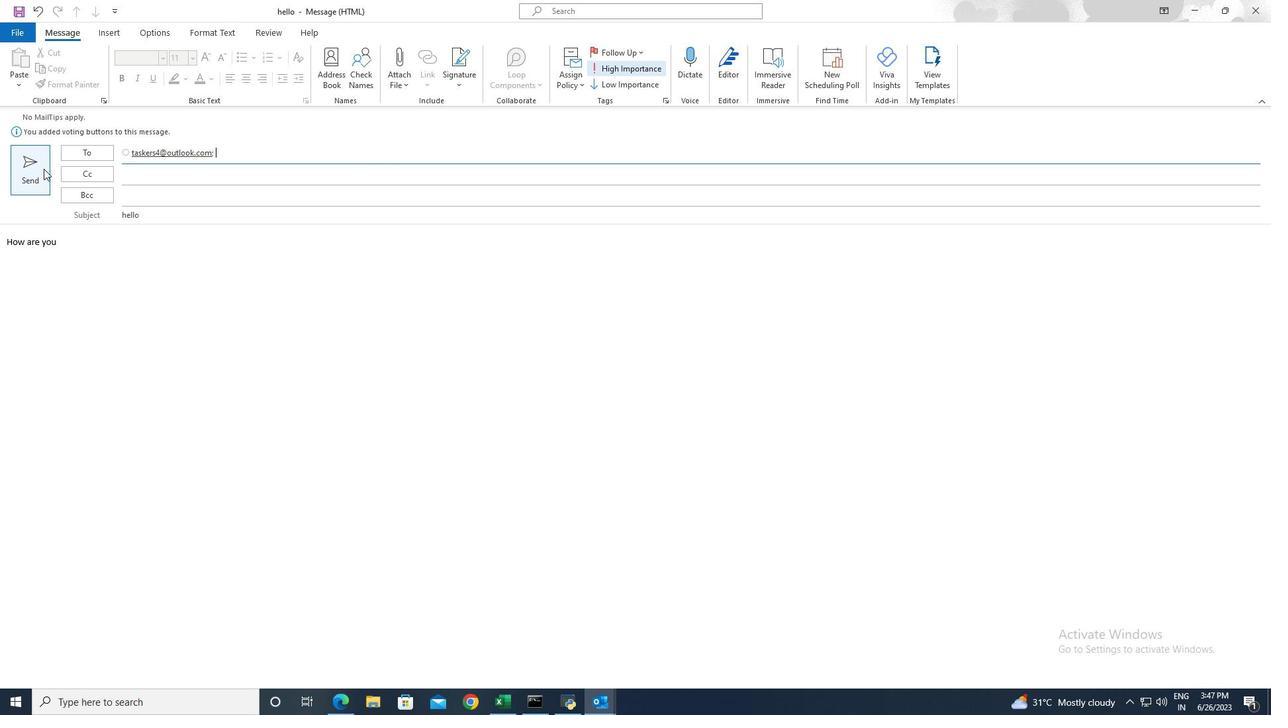 
